 Task: Add Cafe La Llave Espresso, Dark Roast, 100% Pure Coffee to the cart.
Action: Mouse pressed left at (20, 120)
Screenshot: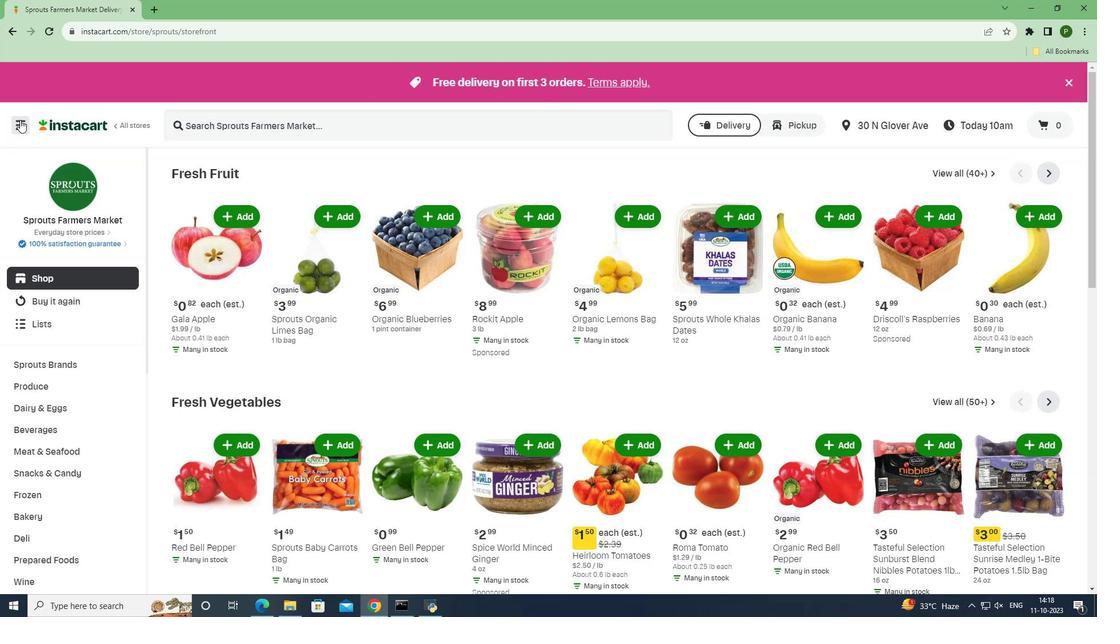 
Action: Mouse moved to (51, 301)
Screenshot: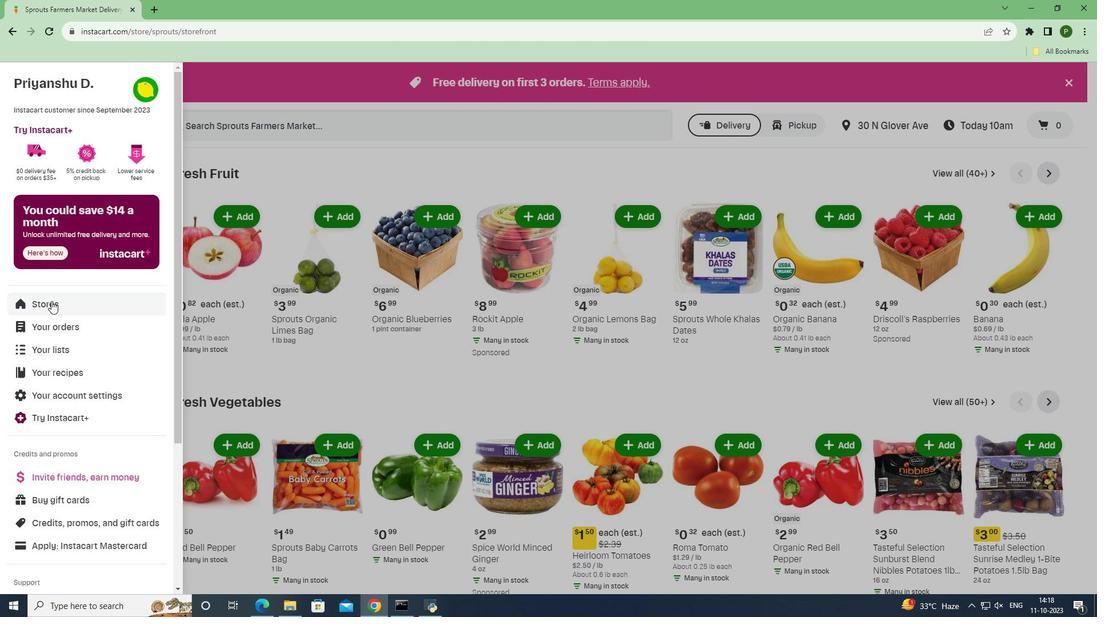 
Action: Mouse pressed left at (51, 301)
Screenshot: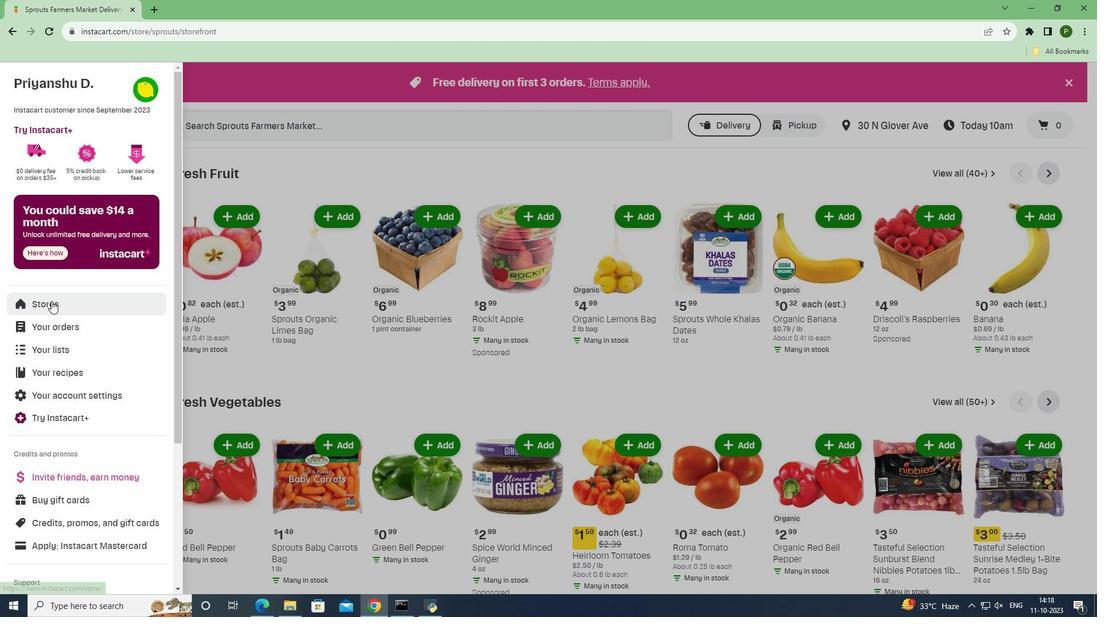 
Action: Mouse moved to (264, 122)
Screenshot: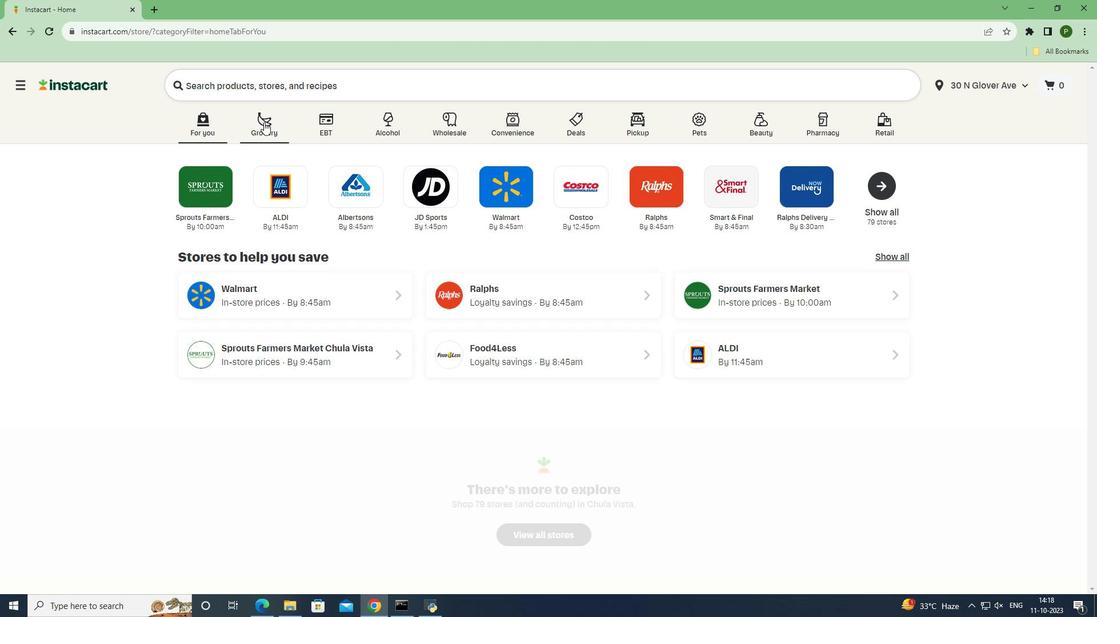 
Action: Mouse pressed left at (264, 122)
Screenshot: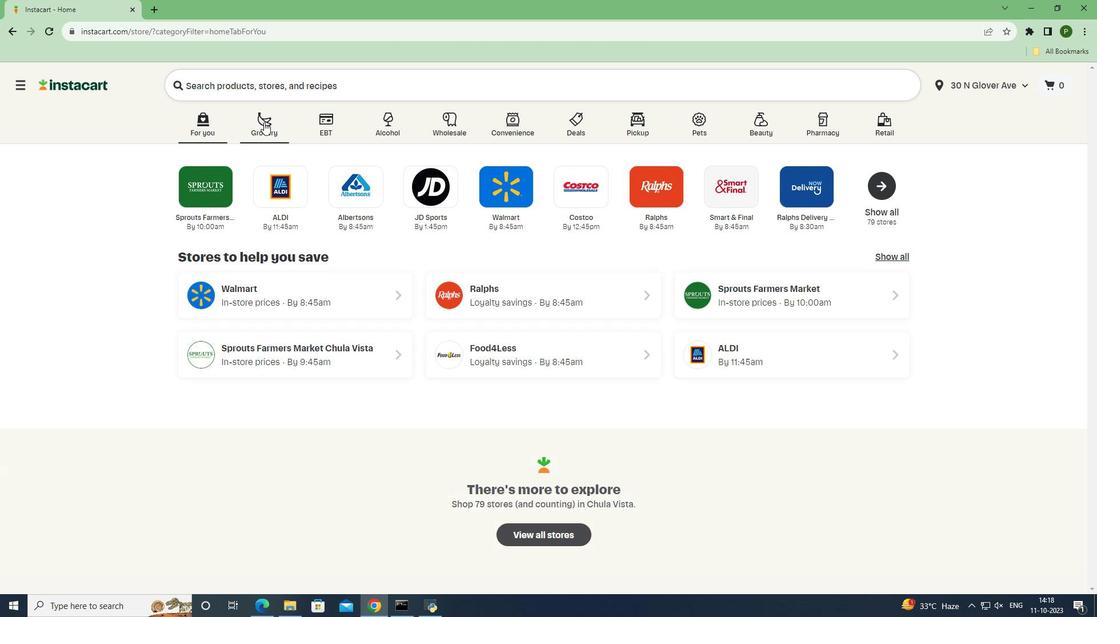 
Action: Mouse moved to (462, 273)
Screenshot: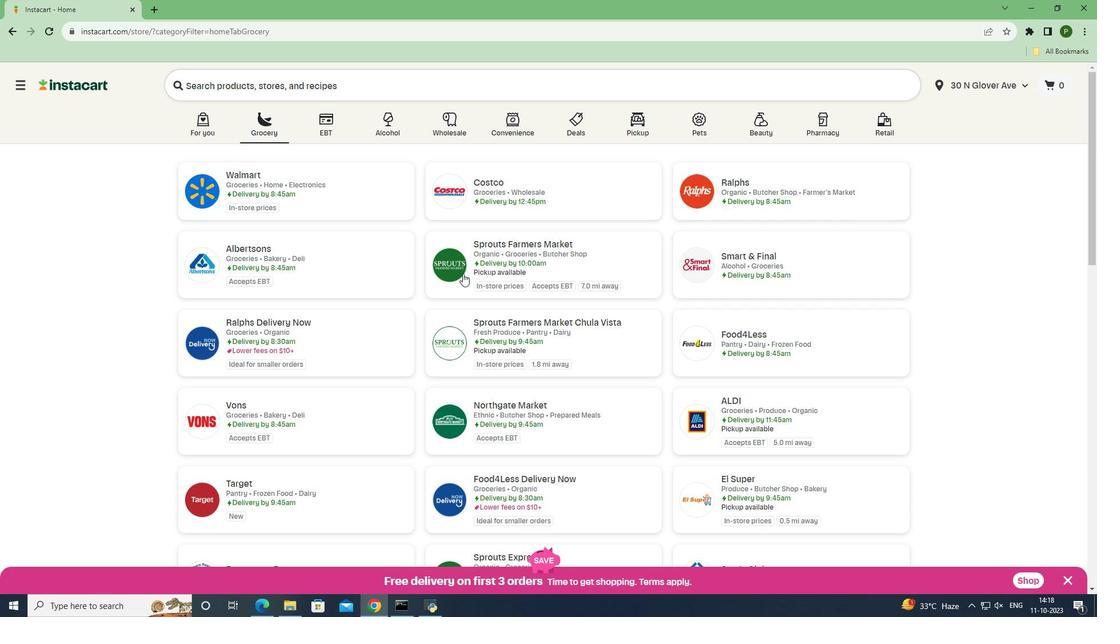 
Action: Mouse pressed left at (462, 273)
Screenshot: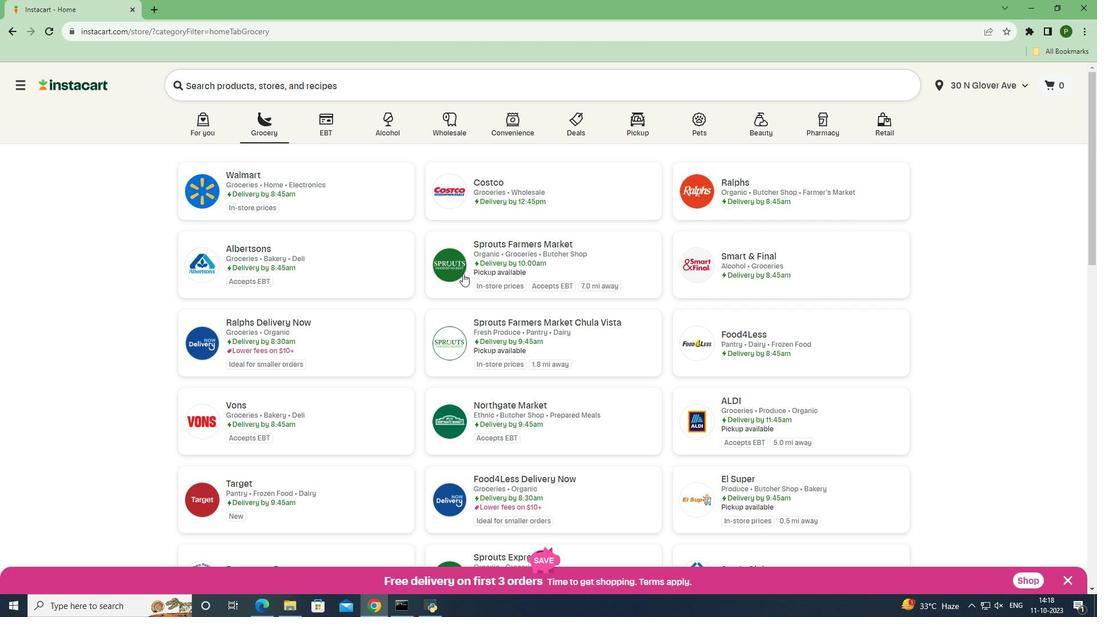 
Action: Mouse moved to (66, 434)
Screenshot: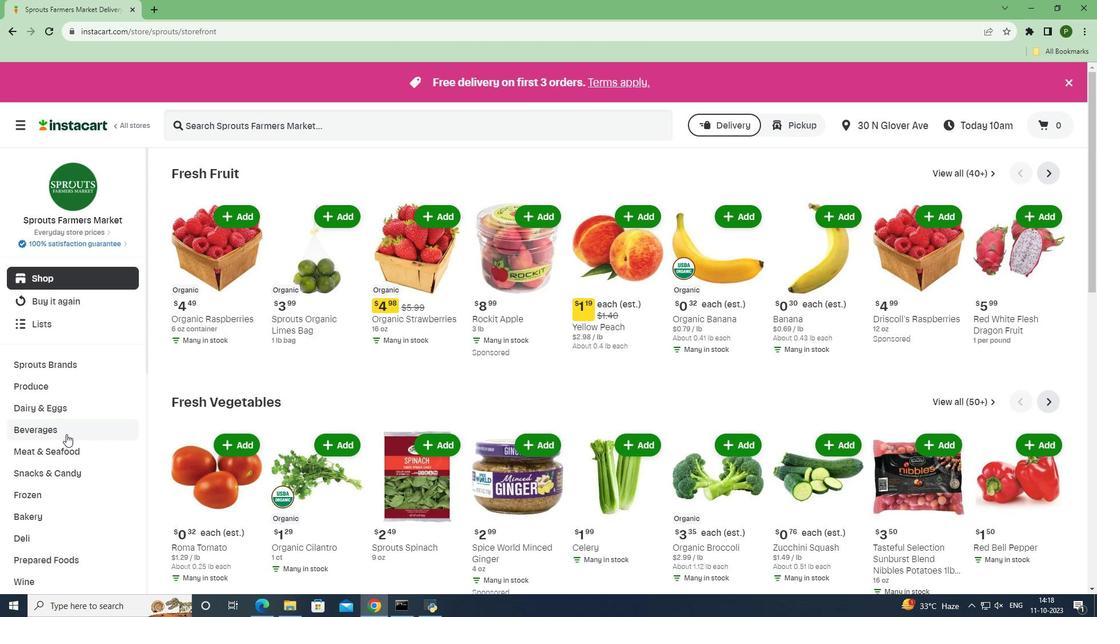 
Action: Mouse pressed left at (66, 434)
Screenshot: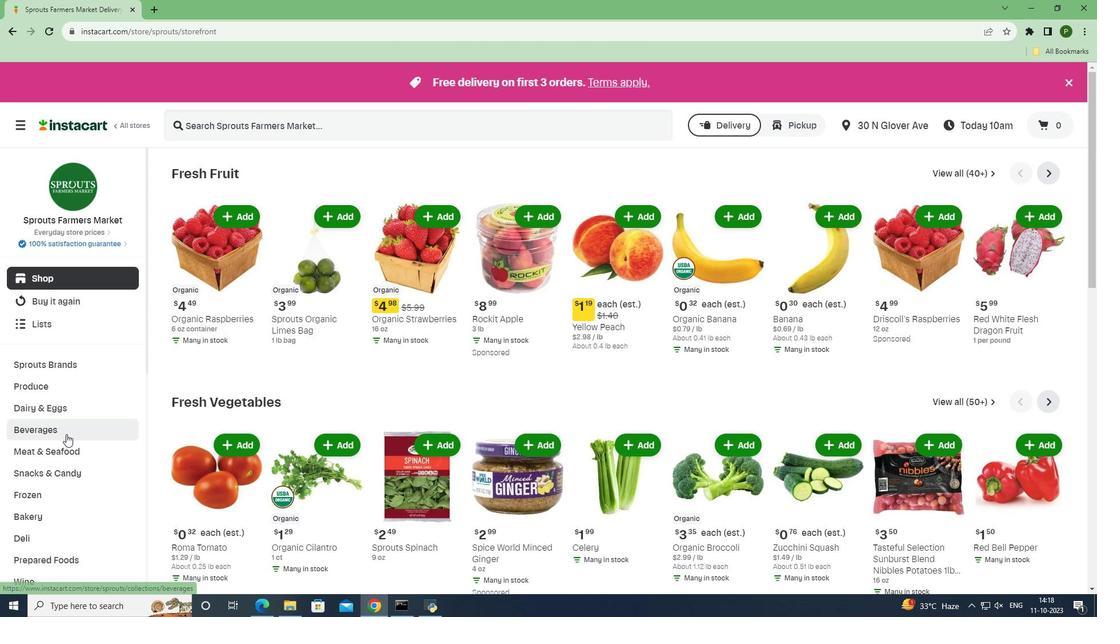 
Action: Mouse moved to (49, 490)
Screenshot: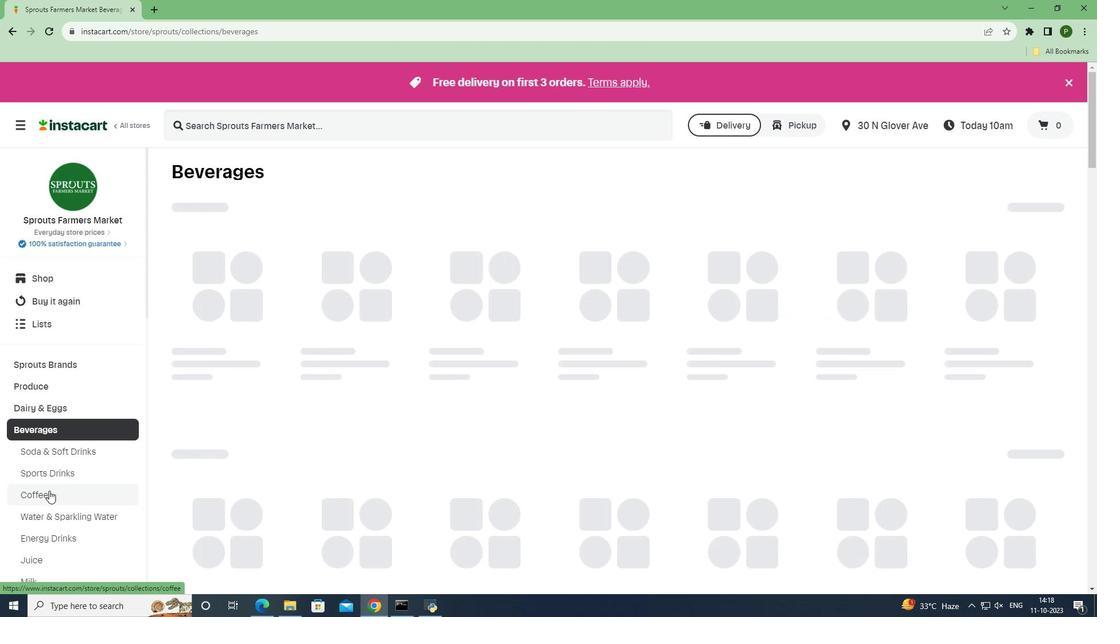 
Action: Mouse pressed left at (49, 490)
Screenshot: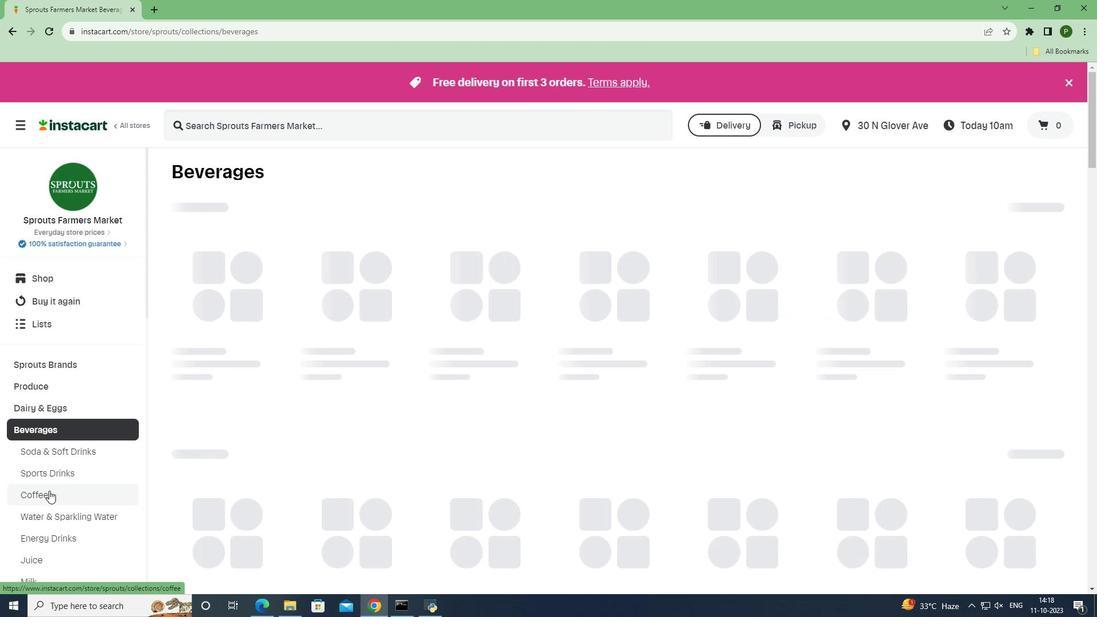 
Action: Mouse moved to (228, 121)
Screenshot: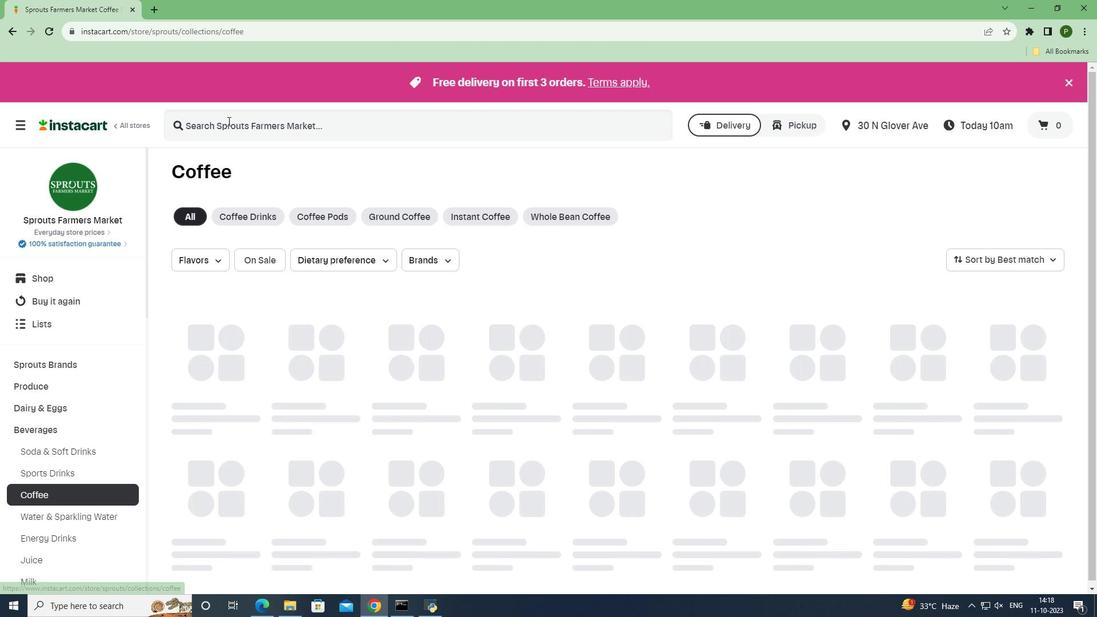 
Action: Mouse pressed left at (228, 121)
Screenshot: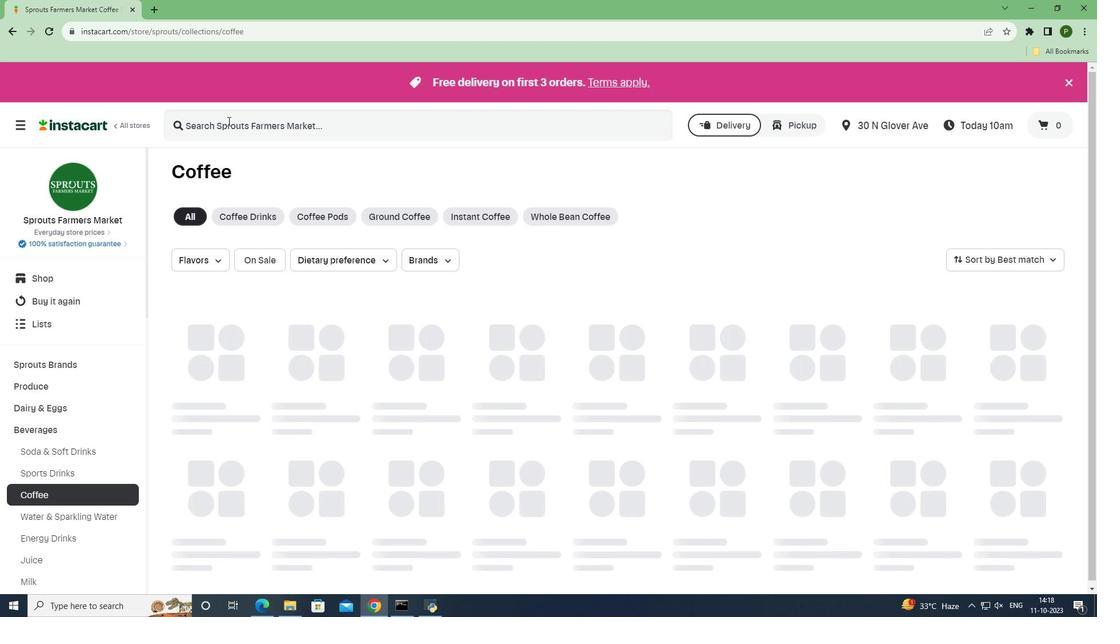 
Action: Key pressed <Key.caps_lock><Key.caps_lock><Key.caps_lock>C<Key.caps_lock>afe<Key.space><Key.caps_lock>L<Key.caps_lock>a<Key.space><Key.caps_lock>L<Key.caps_lock>lave<Key.space><Key.caps_lock>E<Key.caps_lock>spresso<Key.space>,<Key.space><Key.caps_lock>D<Key.caps_lock>ark<Key.space><Key.caps_lock>R<Key.caps_lock>oast<Key.space>,<Key.space>100<Key.shift>%<Key.space><Key.caps_lock>P<Key.caps_lock>ue<Key.backspace>re<Key.space><Key.caps_lock>C<Key.caps_lock>offee<Key.space><Key.enter>
Screenshot: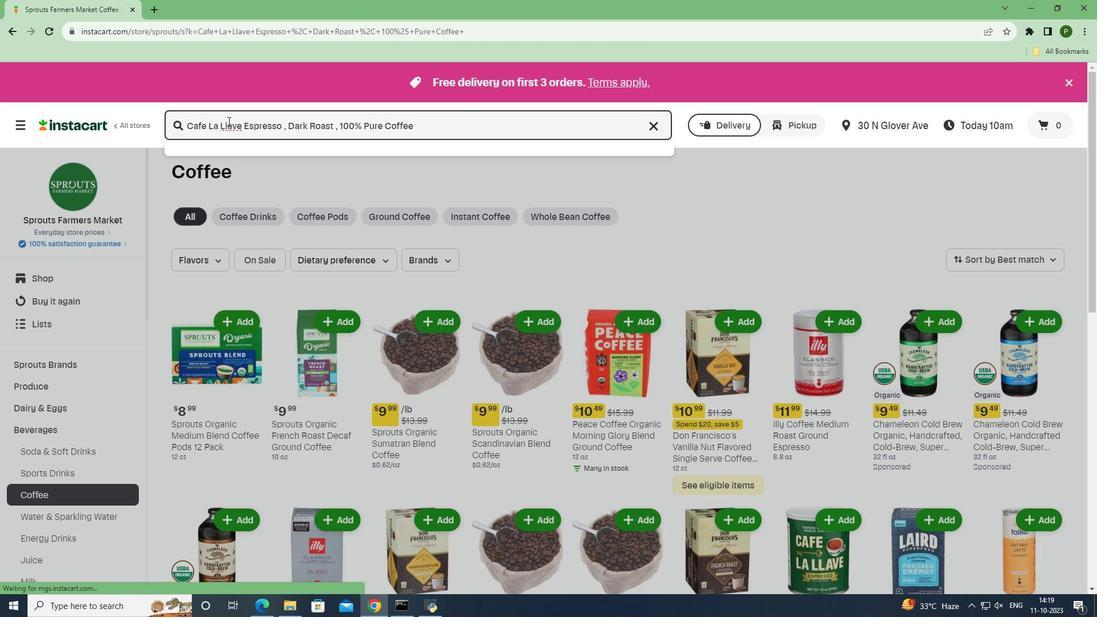 
Action: Mouse moved to (291, 341)
Screenshot: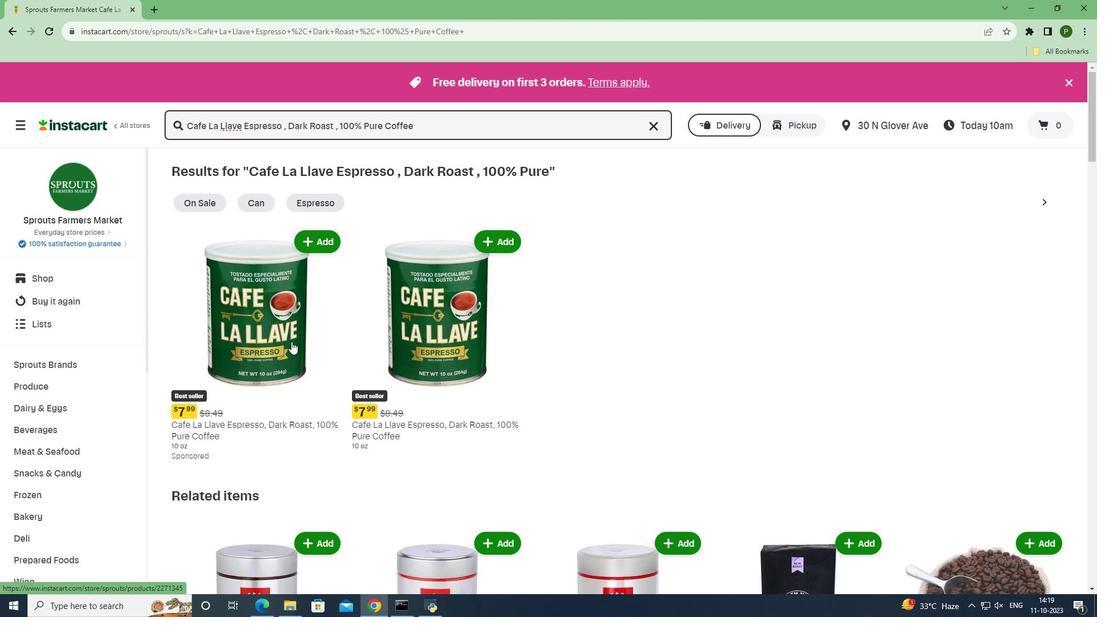 
Action: Mouse scrolled (291, 341) with delta (0, 0)
Screenshot: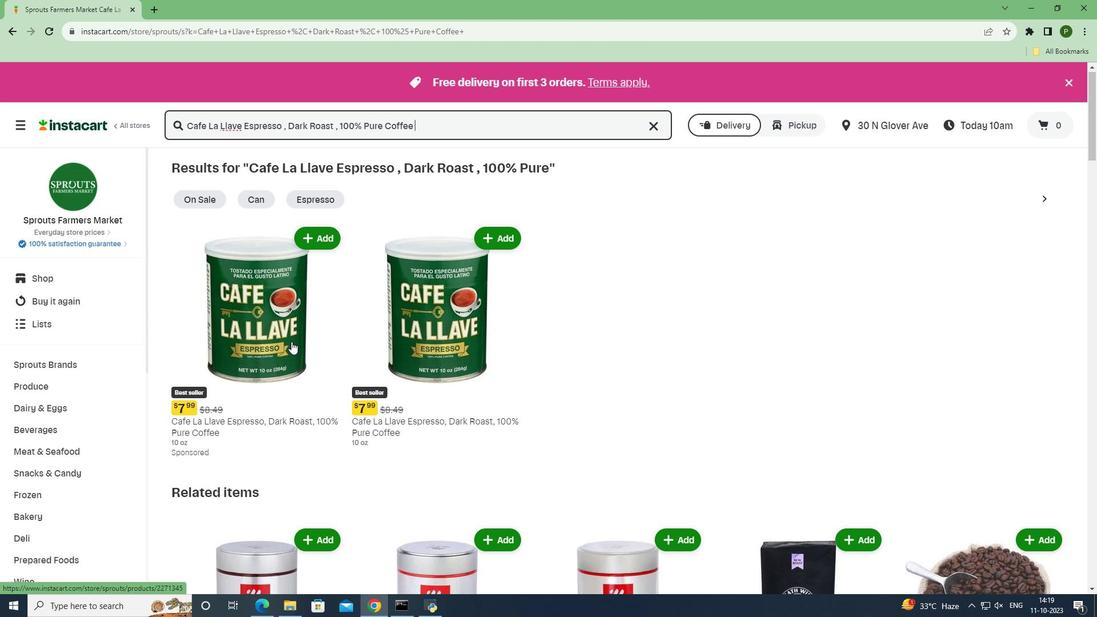 
Action: Mouse moved to (503, 181)
Screenshot: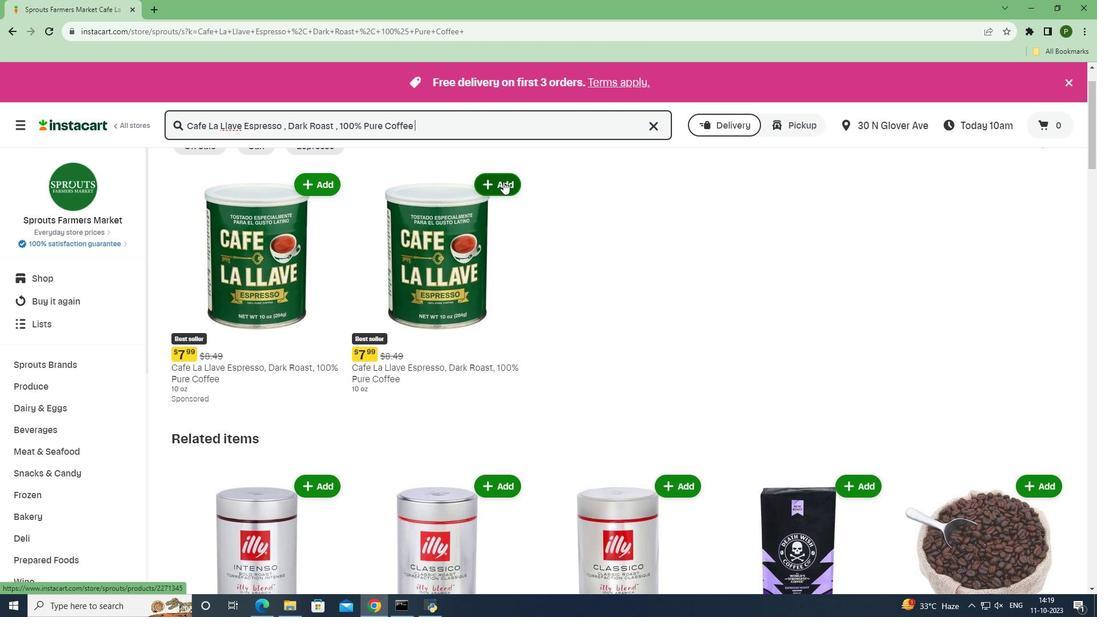 
Action: Mouse pressed left at (503, 181)
Screenshot: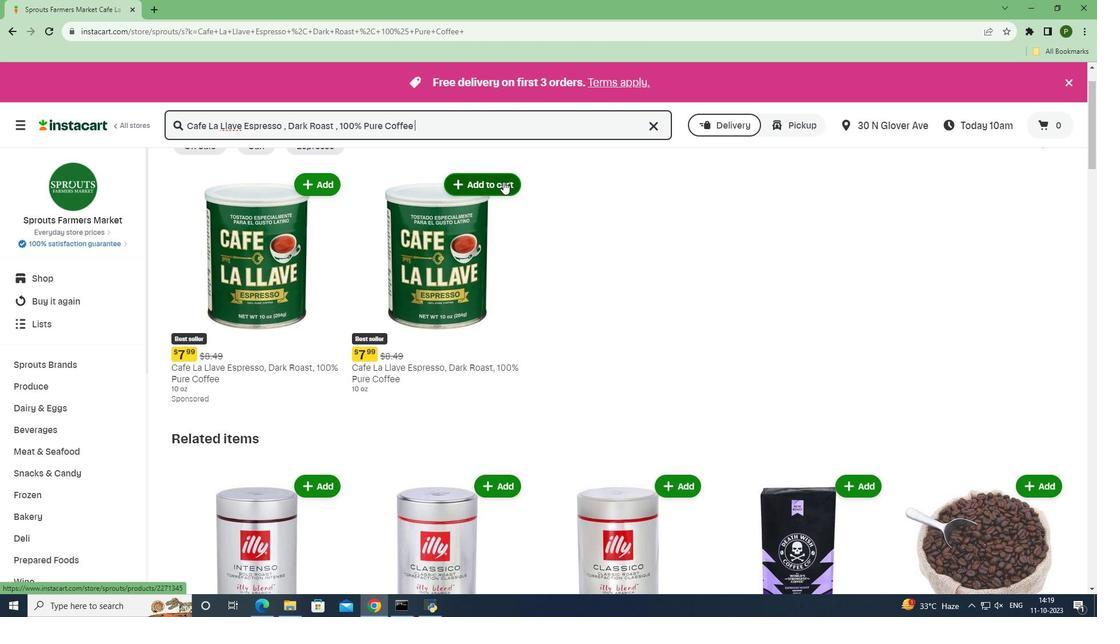 
Action: Mouse moved to (598, 283)
Screenshot: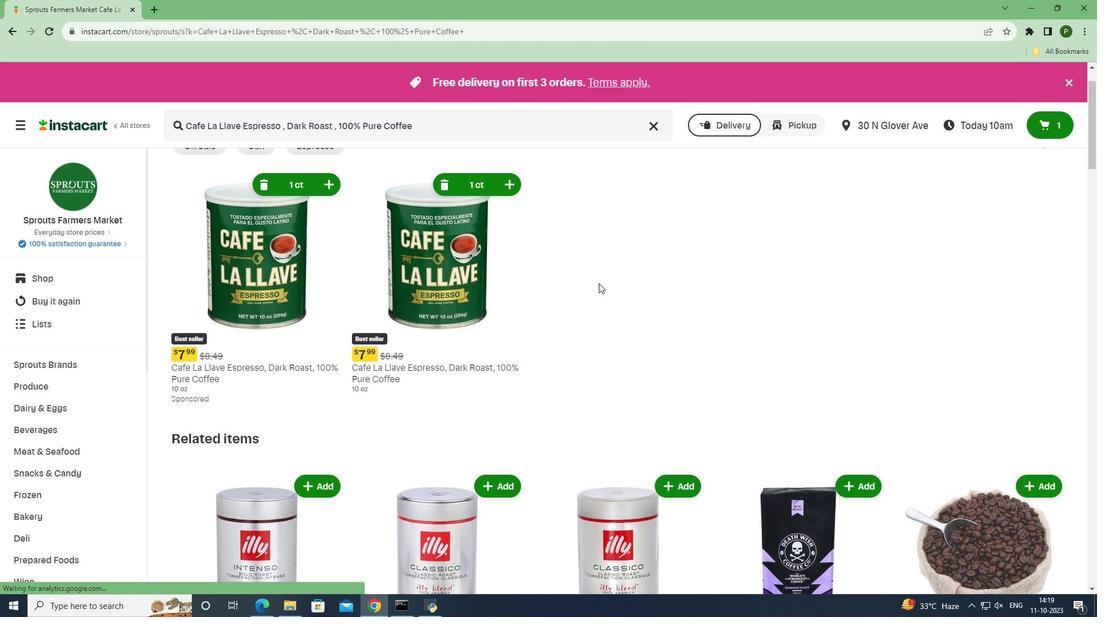 
